 Task: Forward email with the signature Heather Cooper with the subject Confirmation of a reservation from softage.8@softage.net to softage.6@softage.net and softage.7@softage.net with BCC to softage.9@softage.net with the message Could you please provide a list of the project risks and mitigation strategies?
Action: Mouse moved to (1085, 179)
Screenshot: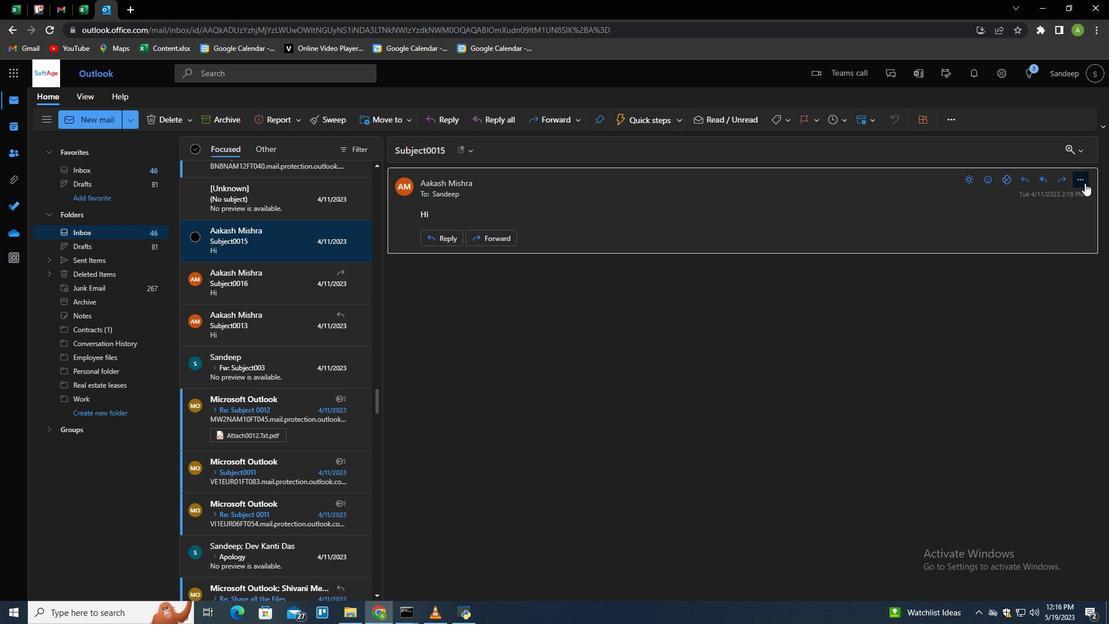
Action: Mouse pressed left at (1085, 179)
Screenshot: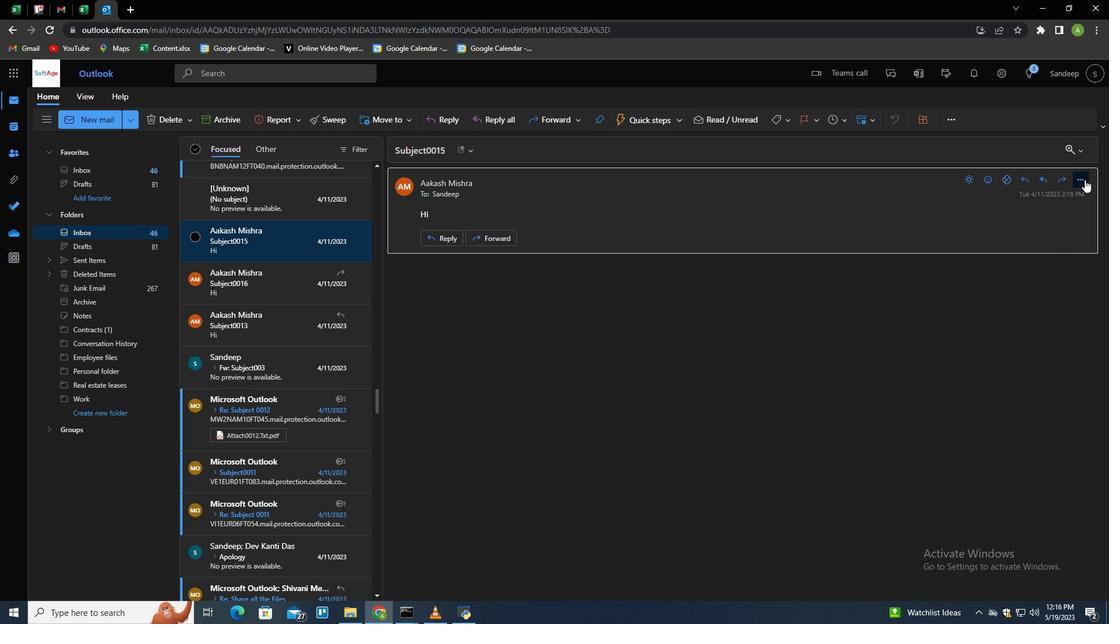 
Action: Mouse moved to (1020, 241)
Screenshot: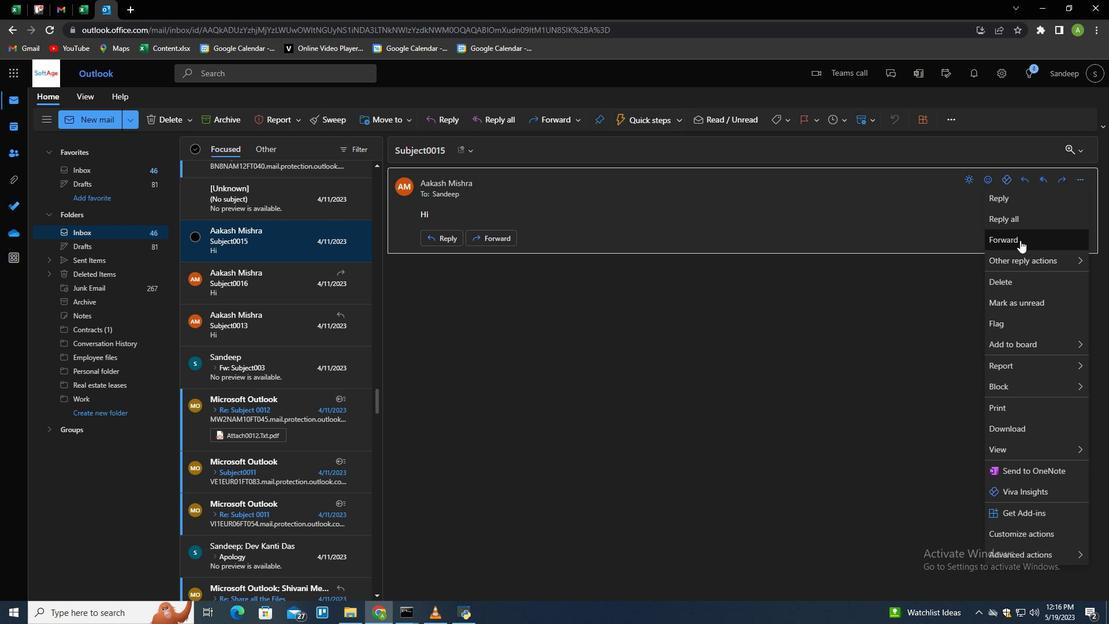 
Action: Mouse pressed left at (1020, 241)
Screenshot: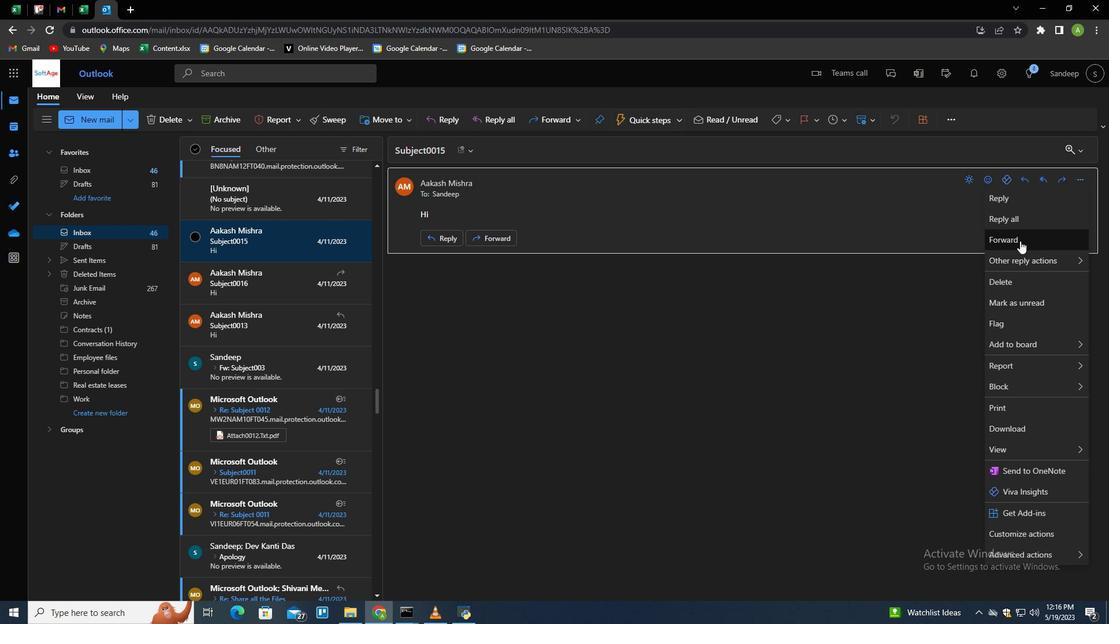 
Action: Mouse moved to (779, 119)
Screenshot: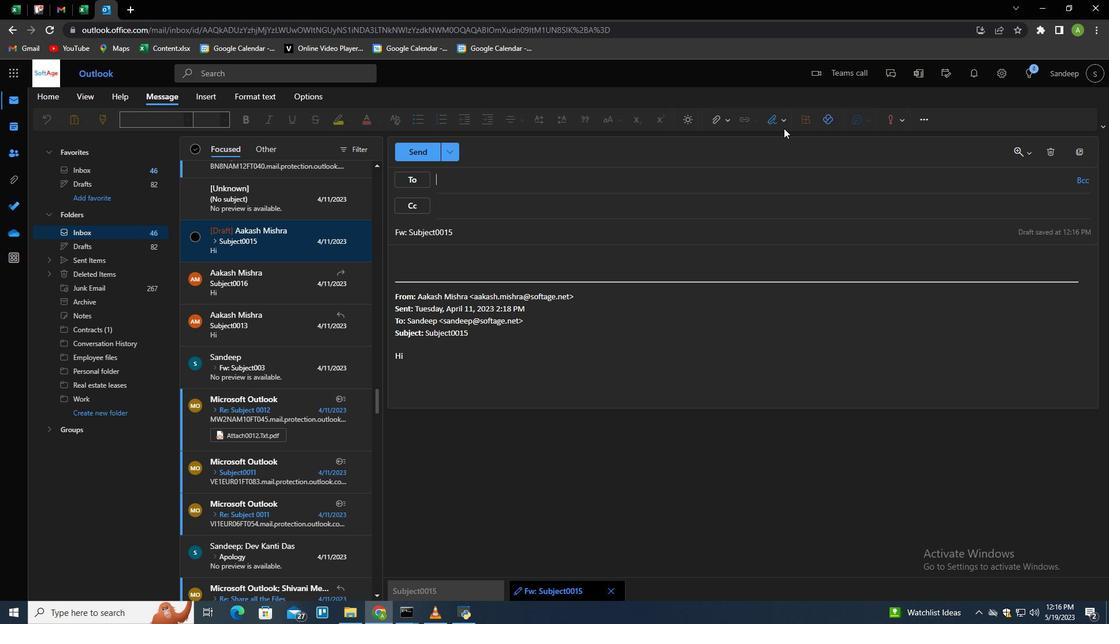 
Action: Mouse pressed left at (779, 119)
Screenshot: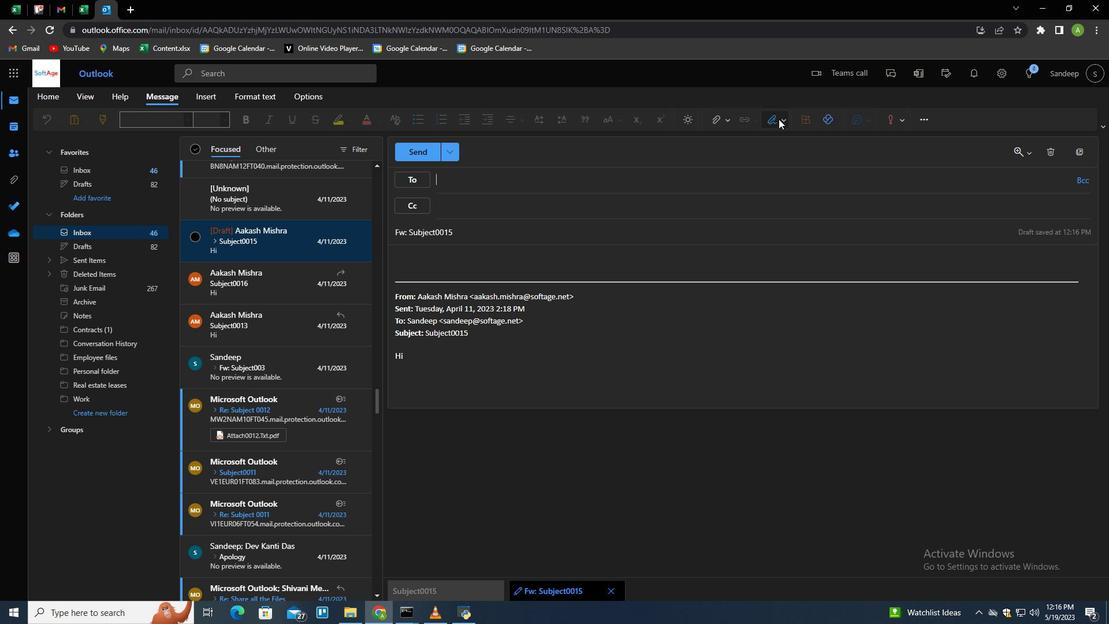 
Action: Mouse moved to (756, 168)
Screenshot: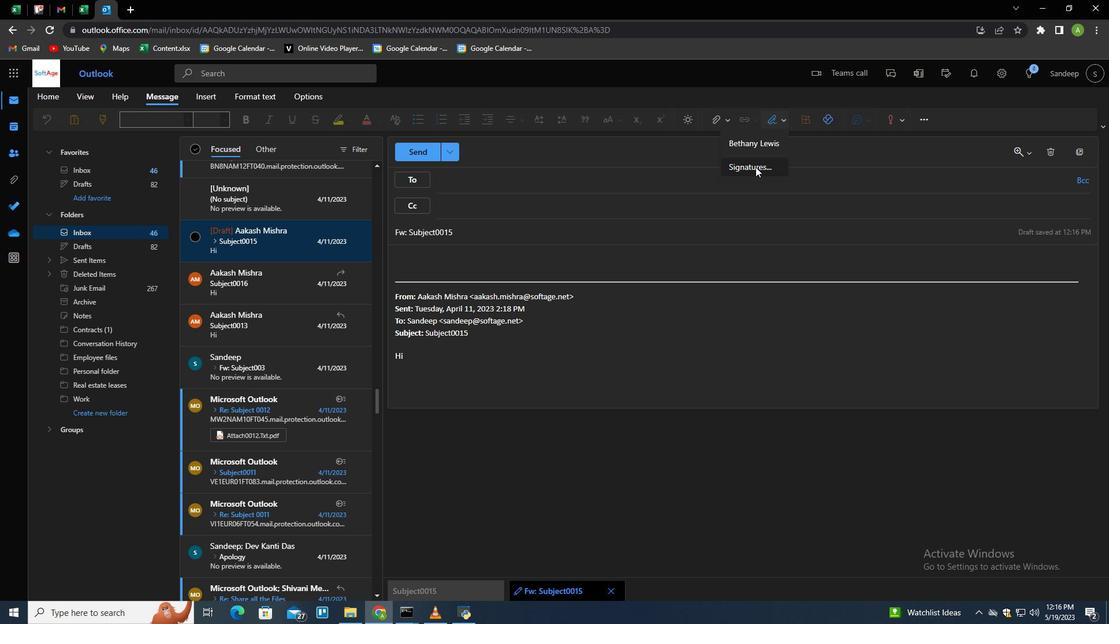 
Action: Mouse pressed left at (756, 168)
Screenshot: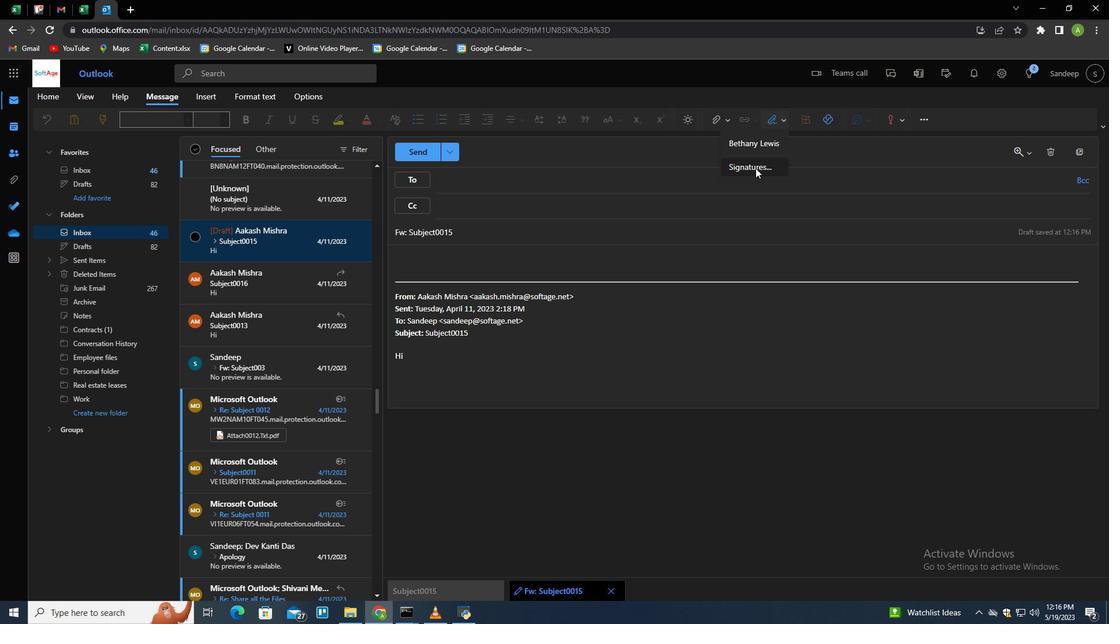 
Action: Mouse moved to (783, 210)
Screenshot: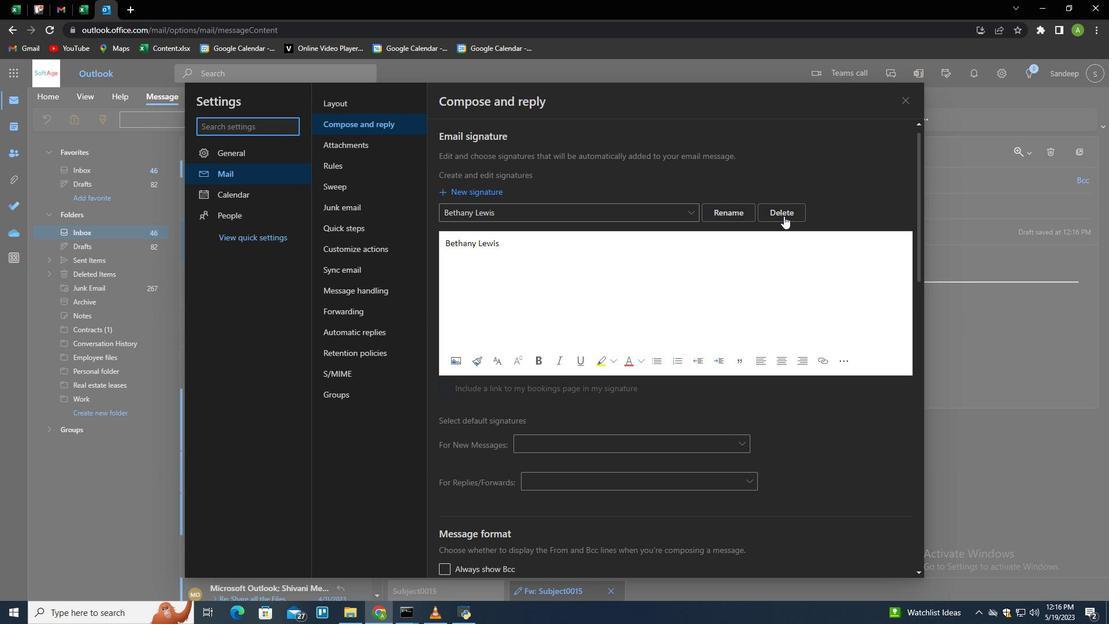 
Action: Mouse pressed left at (783, 210)
Screenshot: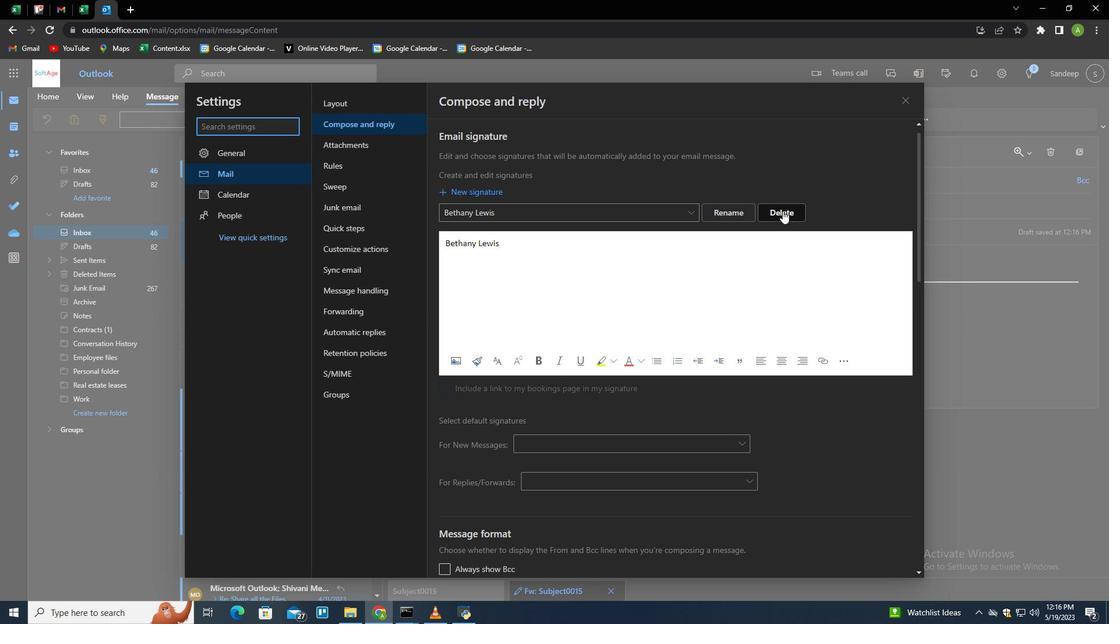 
Action: Mouse moved to (771, 213)
Screenshot: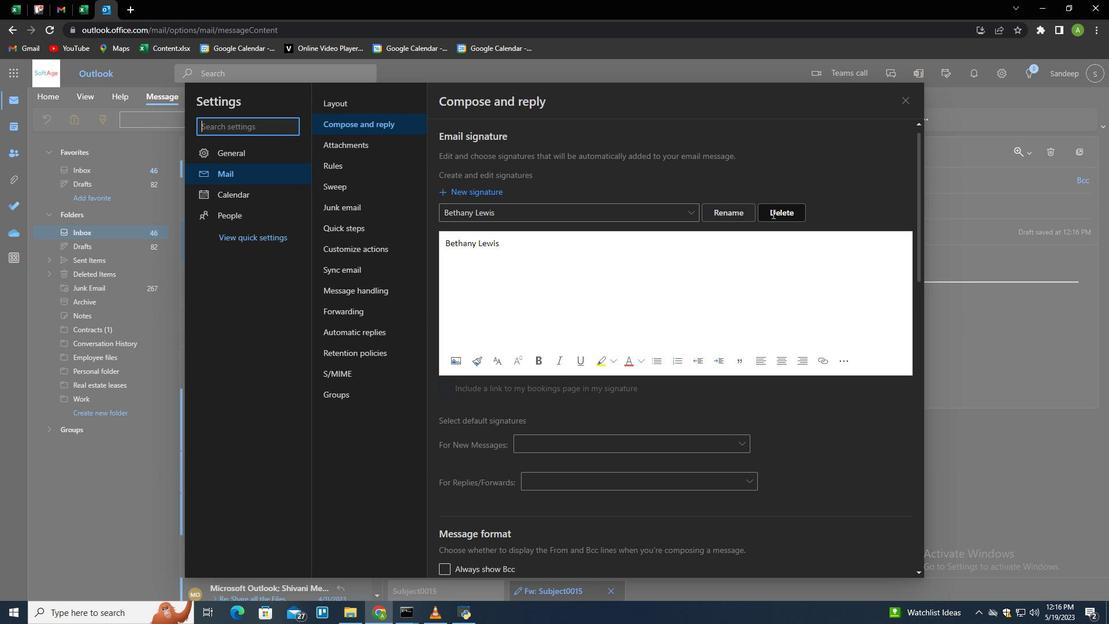 
Action: Mouse pressed left at (771, 213)
Screenshot: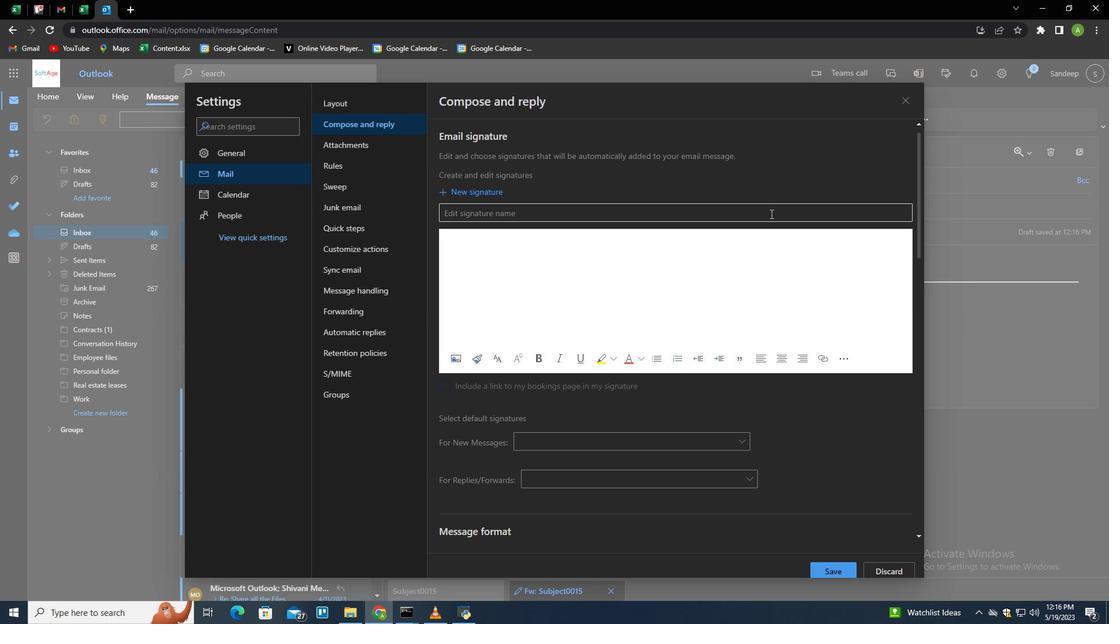 
Action: Mouse moved to (774, 211)
Screenshot: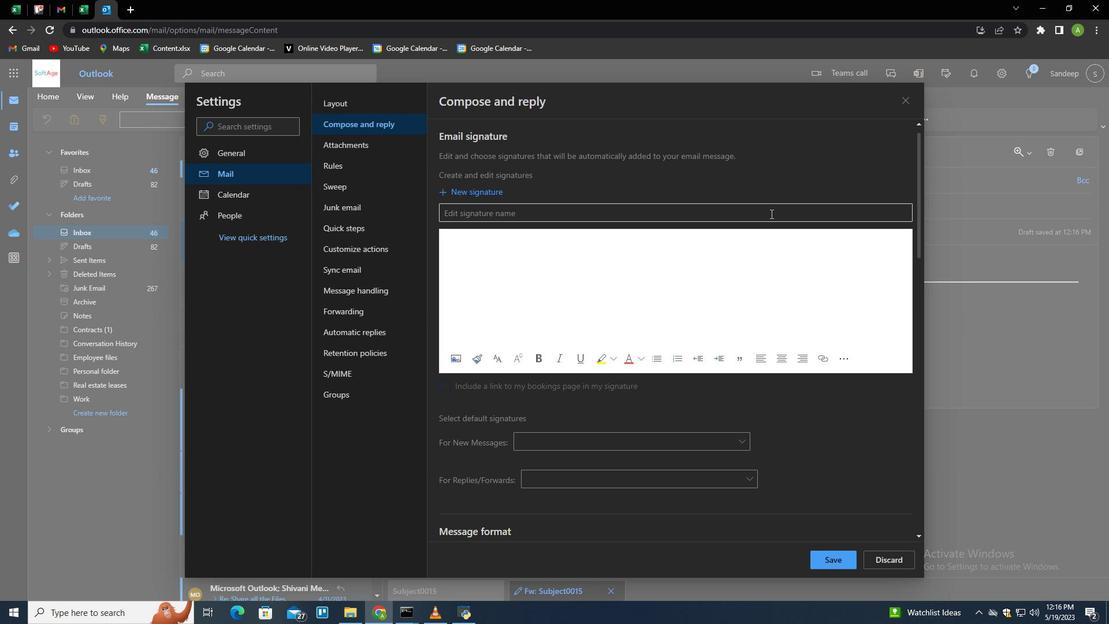
Action: Key pressed <Key.shift>Heather<Key.space><Key.shift>Cooper<Key.tab><Key.shift>Heather<Key.space><Key.shift>Cooper
Screenshot: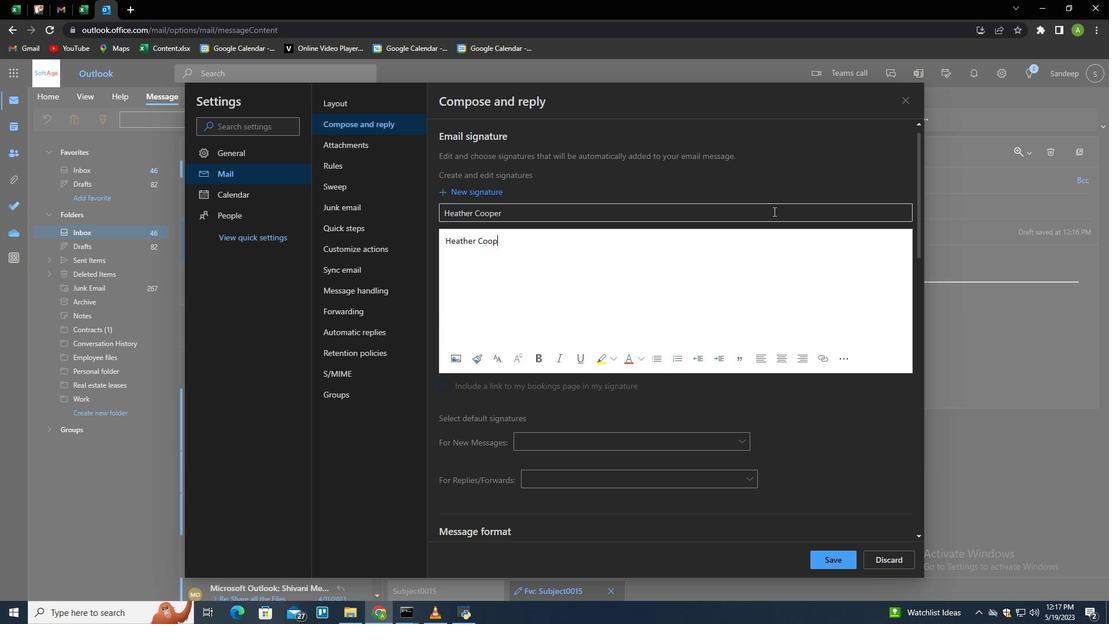 
Action: Mouse moved to (801, 260)
Screenshot: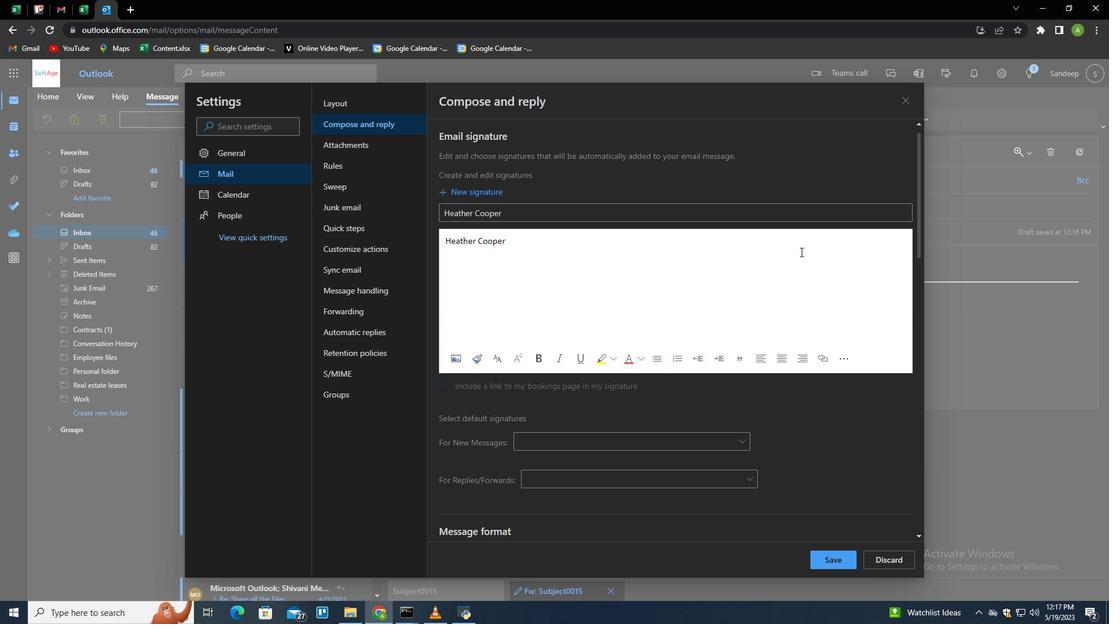 
Action: Mouse pressed left at (801, 260)
Screenshot: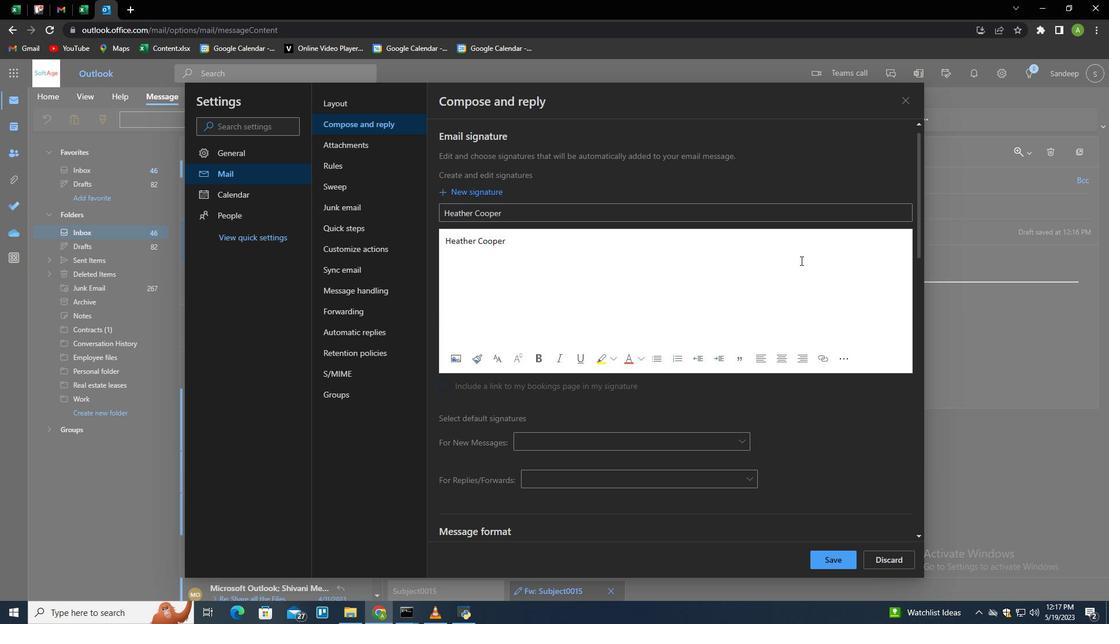 
Action: Mouse moved to (839, 558)
Screenshot: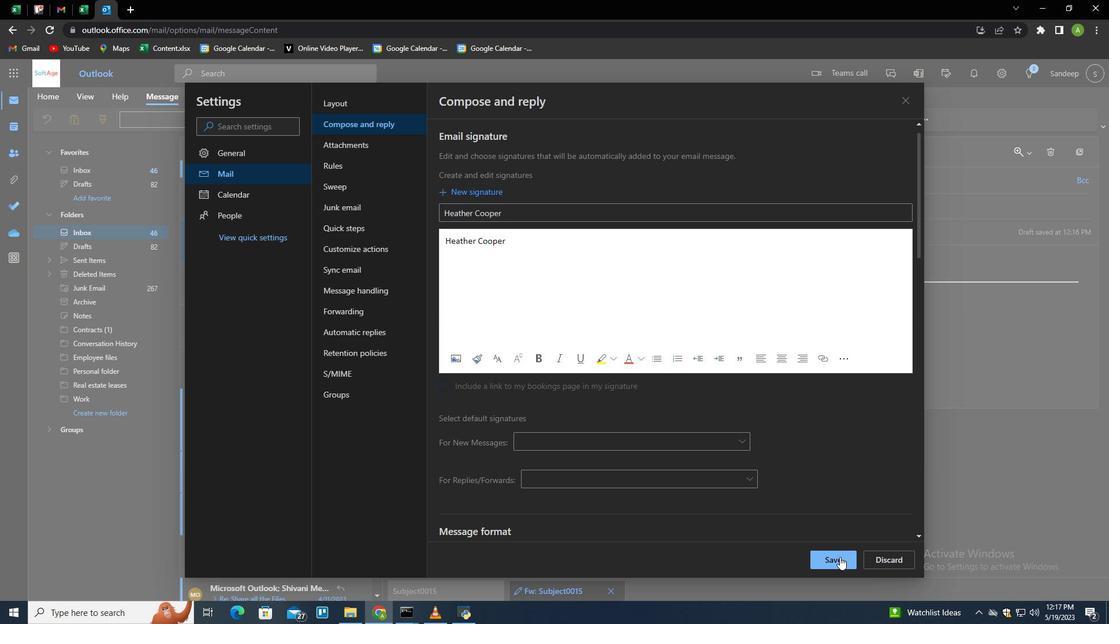 
Action: Mouse pressed left at (839, 558)
Screenshot: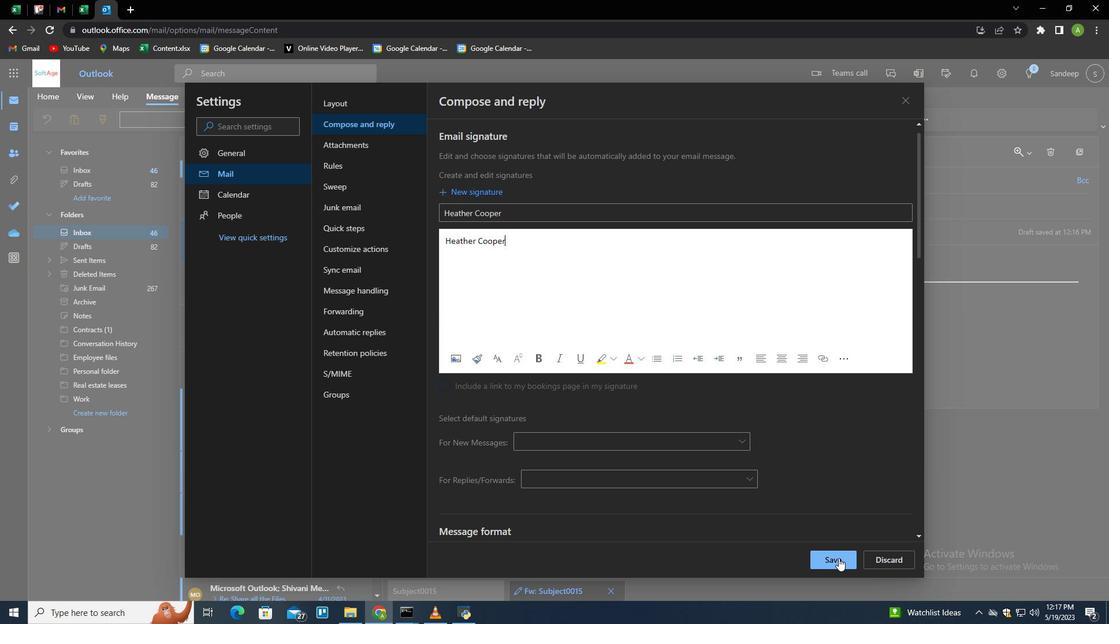 
Action: Mouse moved to (993, 317)
Screenshot: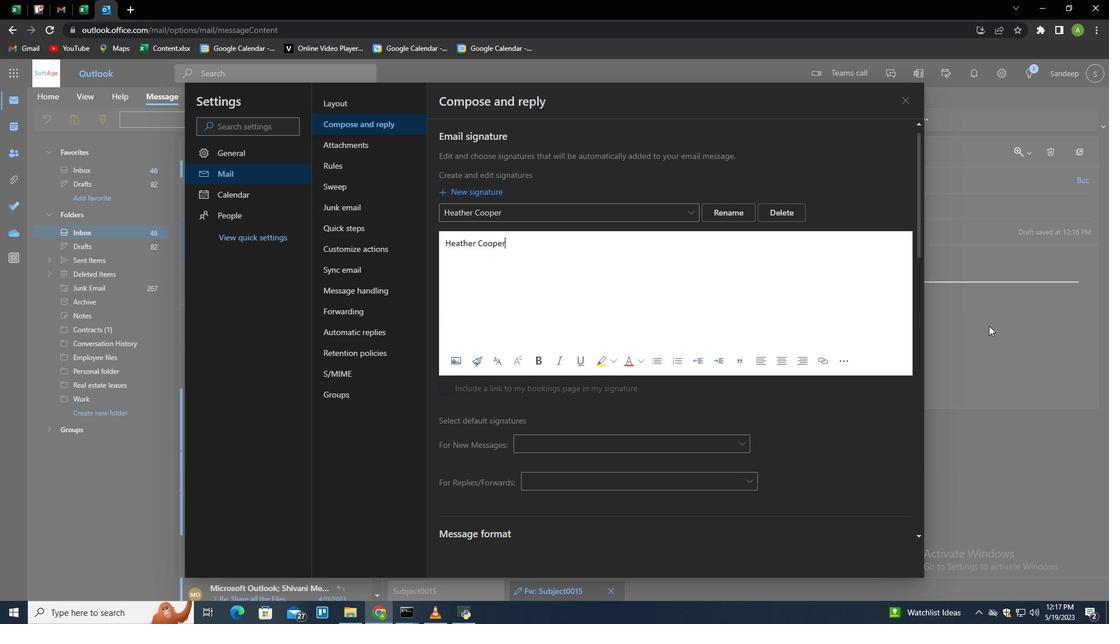 
Action: Mouse pressed left at (993, 317)
Screenshot: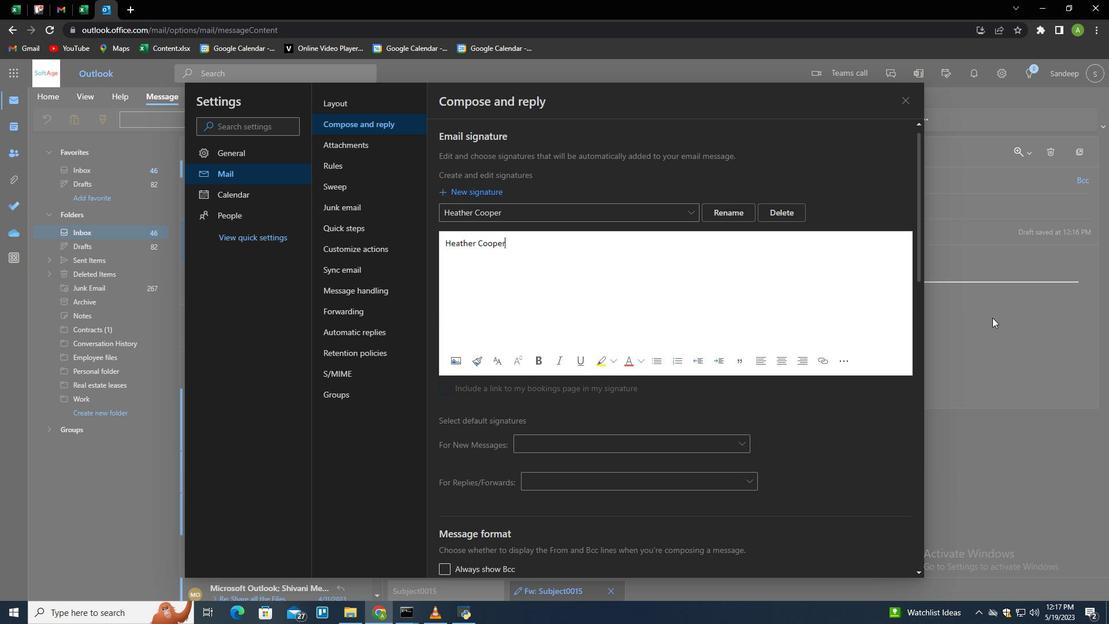 
Action: Mouse moved to (729, 121)
Screenshot: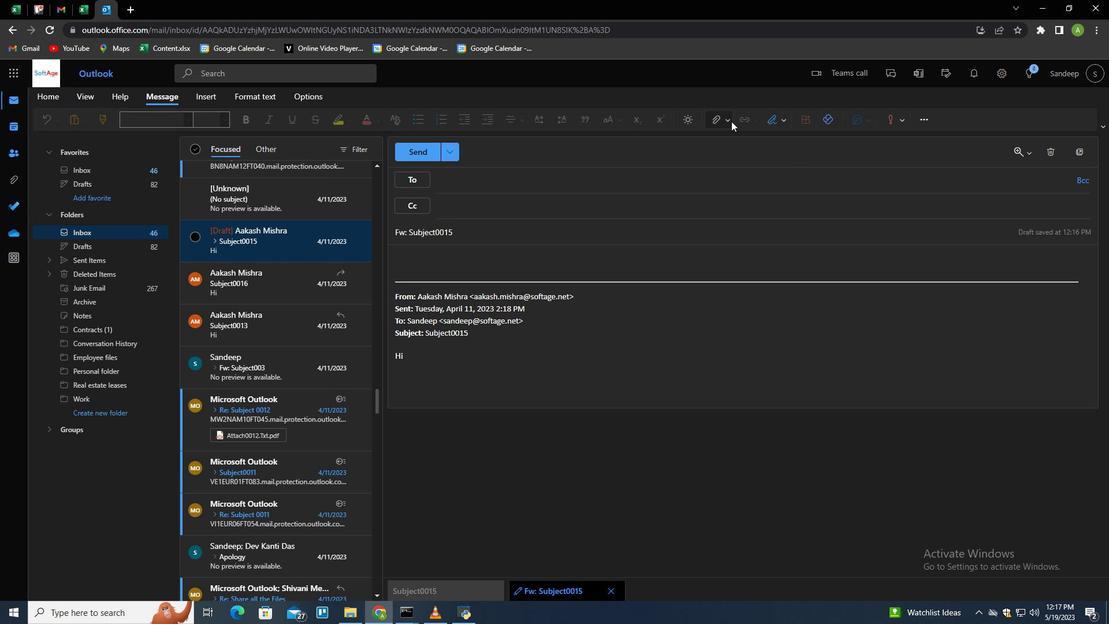 
Action: Mouse pressed left at (729, 121)
Screenshot: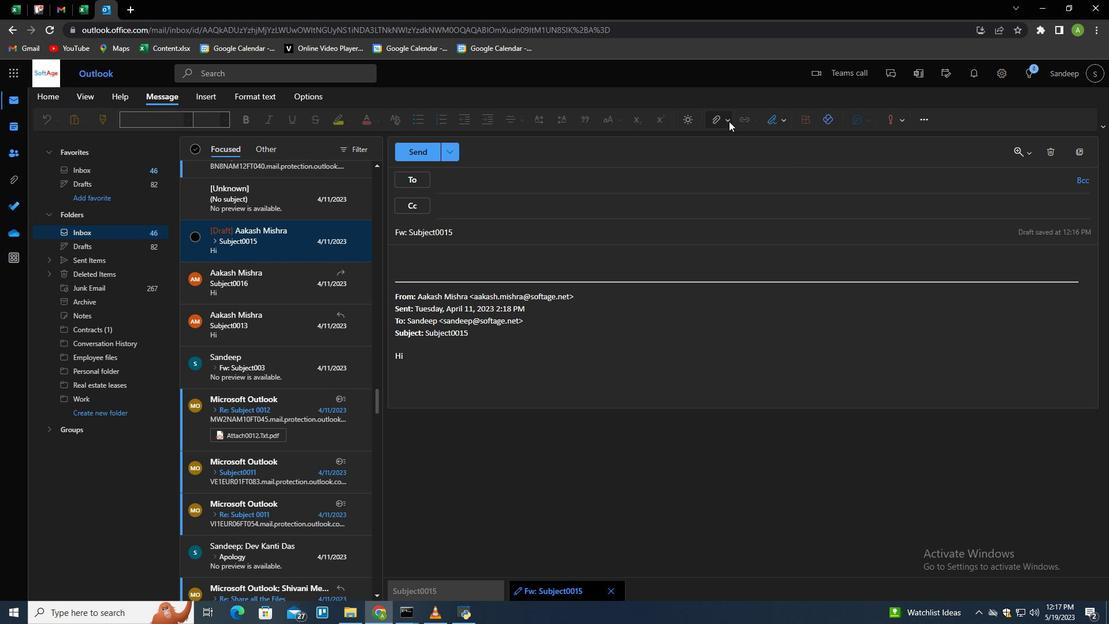 
Action: Mouse moved to (784, 126)
Screenshot: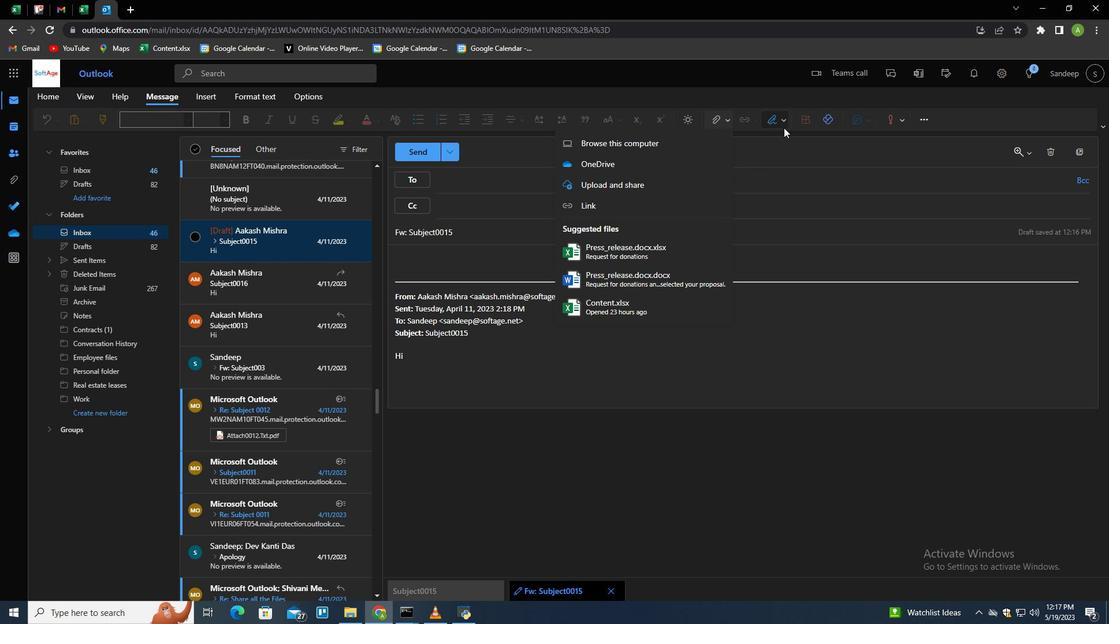 
Action: Mouse pressed left at (784, 126)
Screenshot: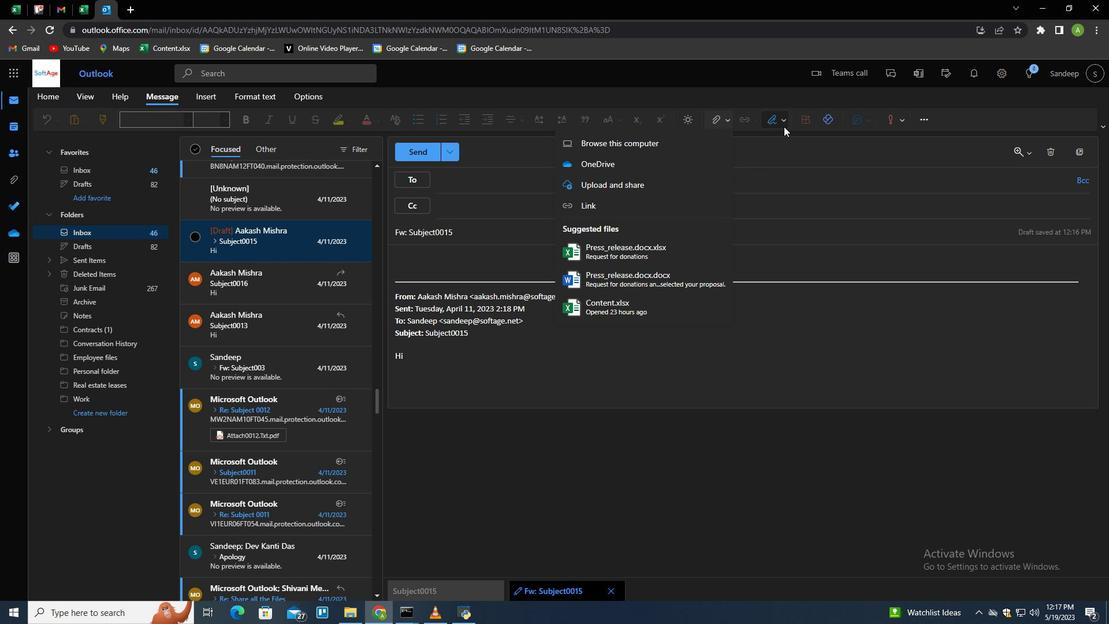 
Action: Mouse moved to (758, 144)
Screenshot: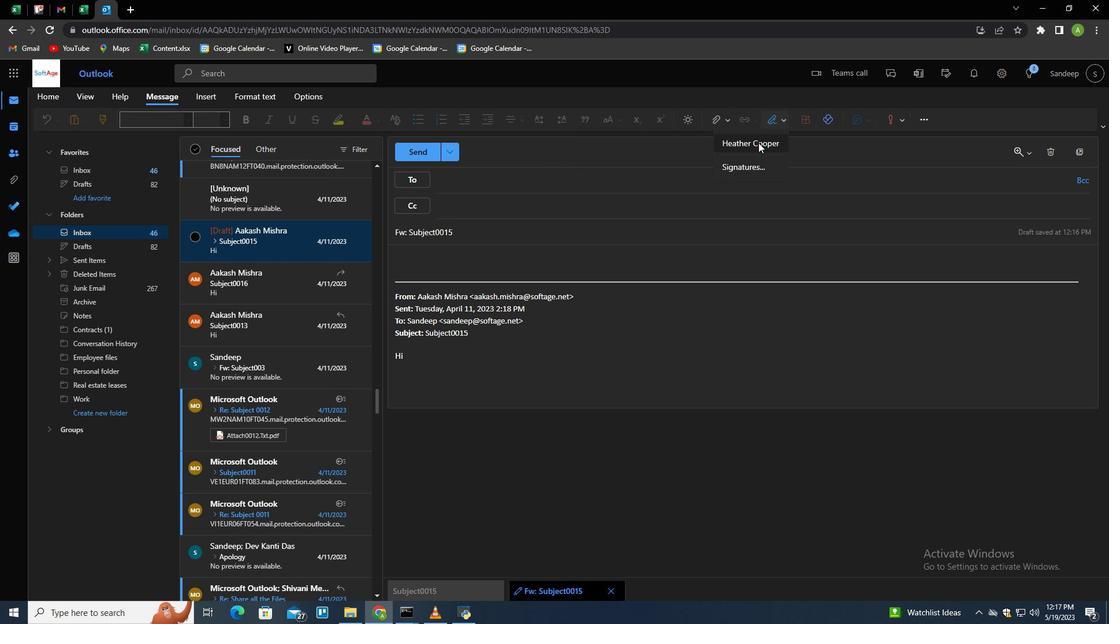 
Action: Mouse pressed left at (758, 144)
Screenshot: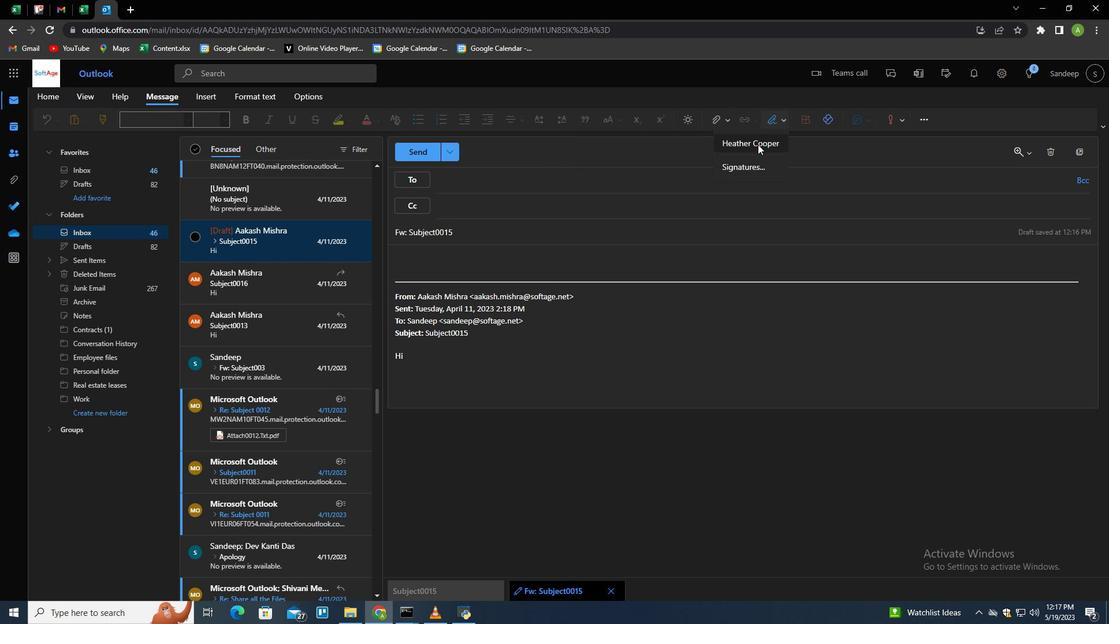 
Action: Mouse moved to (528, 232)
Screenshot: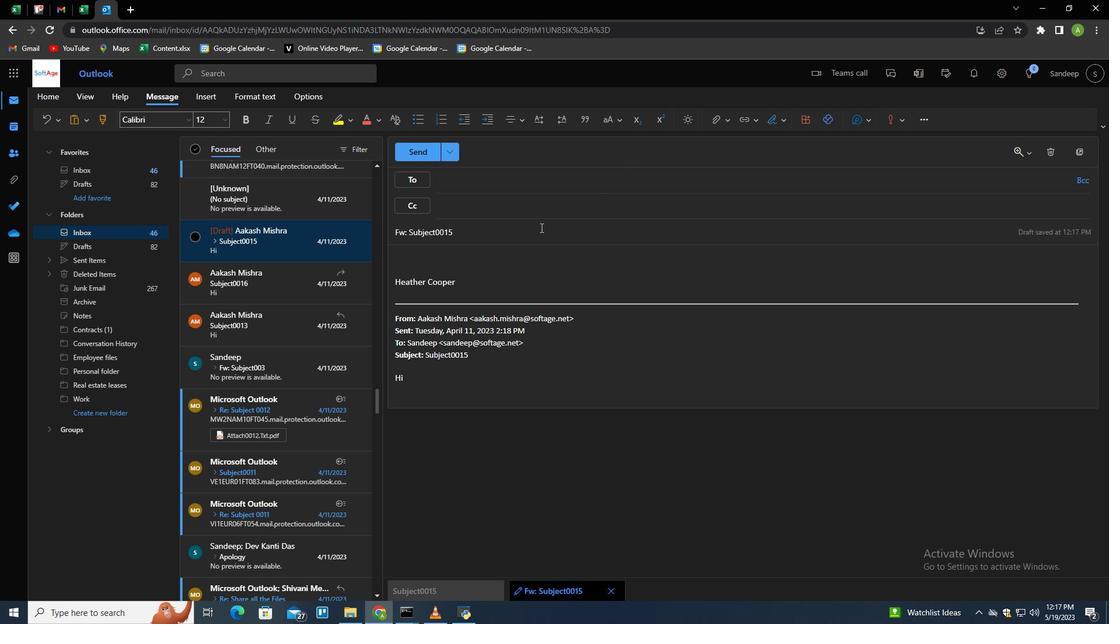 
Action: Mouse pressed left at (528, 232)
Screenshot: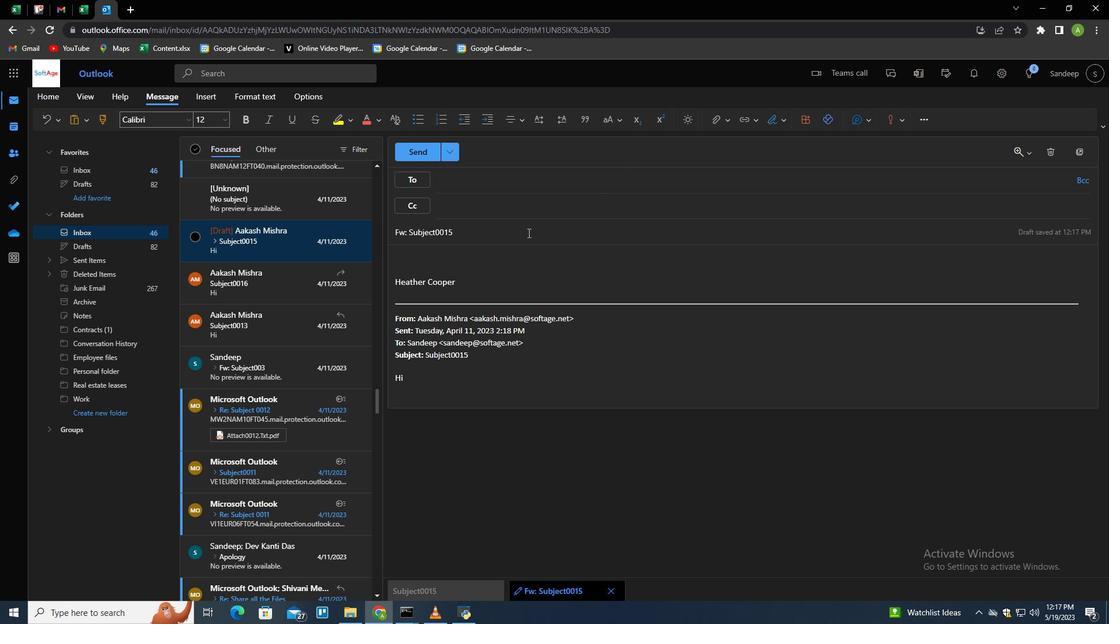 
Action: Key pressed <Key.shift_r><Key.shift_r><Key.shift_r><Key.shift_r><Key.left><Key.left><Key.left><Key.left><Key.left><Key.left><Key.left><Key.left><Key.left><Key.left><Key.left><Key.shift>Confie<Key.backspace>rmation<Key.space>of<Key.space>a<Key.space>reservation<Key.space>
Screenshot: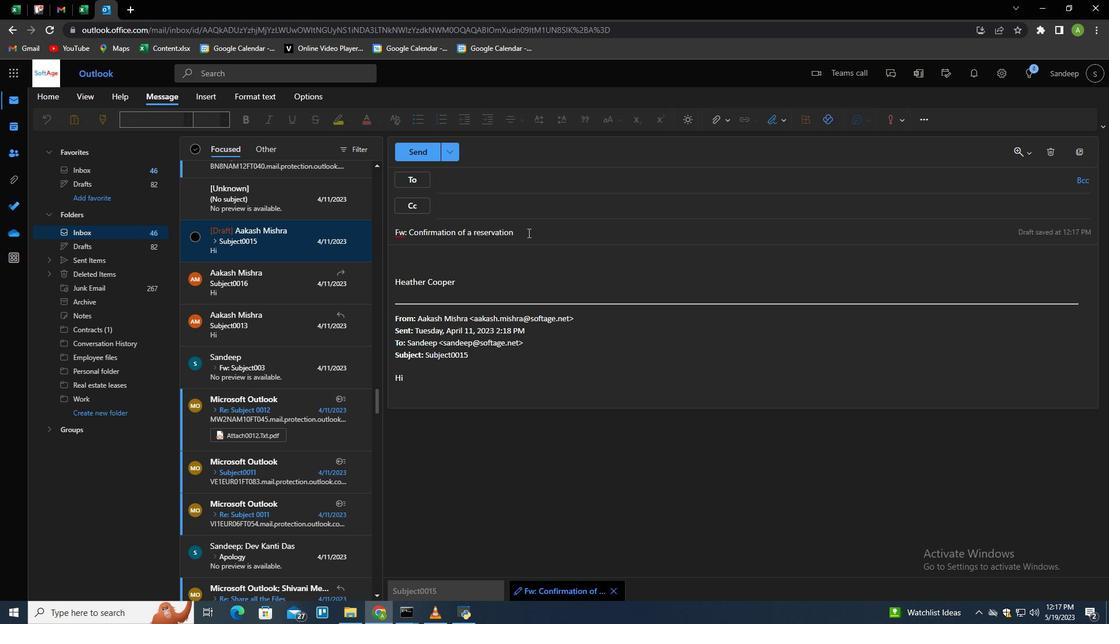 
Action: Mouse moved to (530, 245)
Screenshot: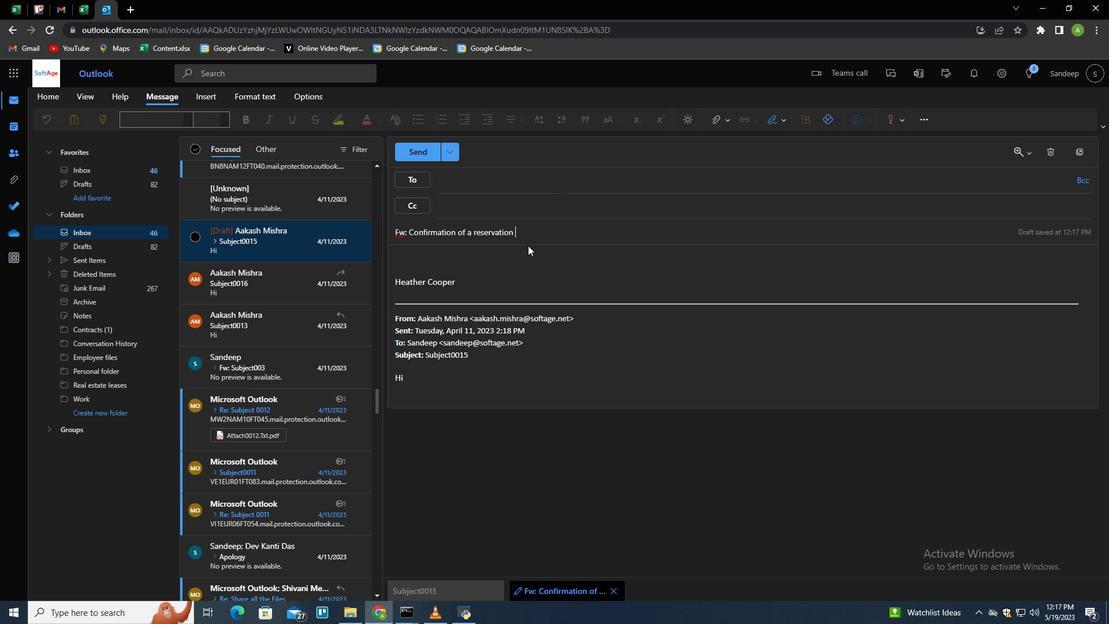 
Action: Key pressed <Key.tab><Key.shift>Could<Key.space>u<Key.backspace>you<Key.space>please<Key.space>f<Key.backspace>provide<Key.space>a<Key.space>list<Key.space>of<Key.space>the<Key.space>project<Key.space>rist<Key.backspace>ks<Key.space>and<Key.space>mitigation<Key.space>strategies<Key.space><Key.backspace><Key.shift><Key.shift><Key.shift><Key.shift><Key.shift><Key.shift><Key.shift><Key.shift><Key.shift><Key.shift><Key.shift><Key.shift><Key.shift><Key.shift><Key.shift><Key.shift><Key.shift>?
Screenshot: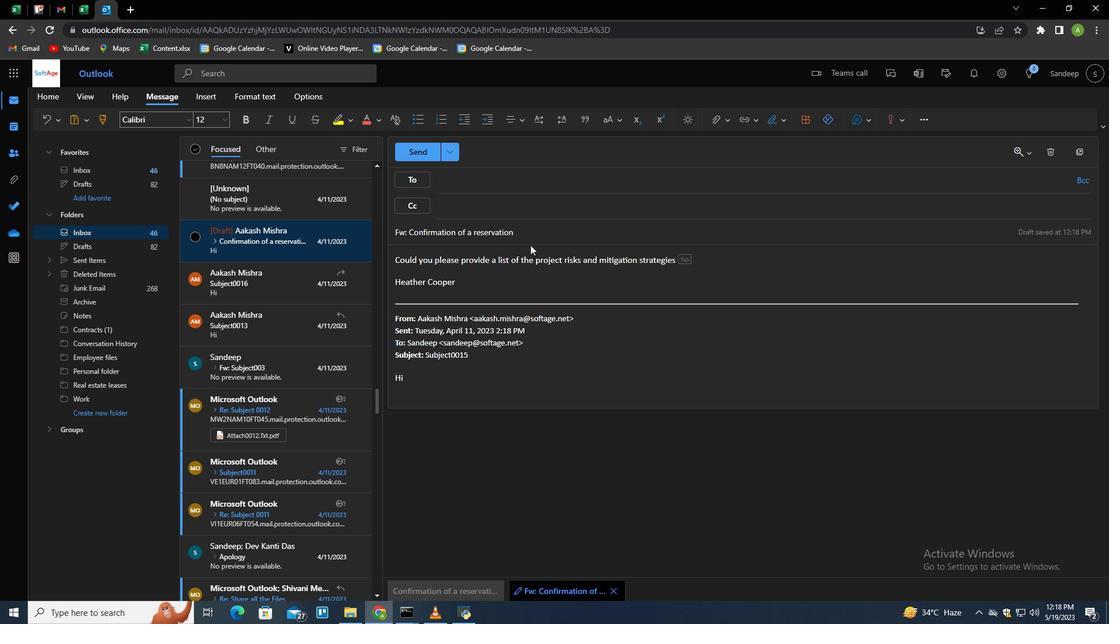 
Action: Mouse moved to (508, 182)
Screenshot: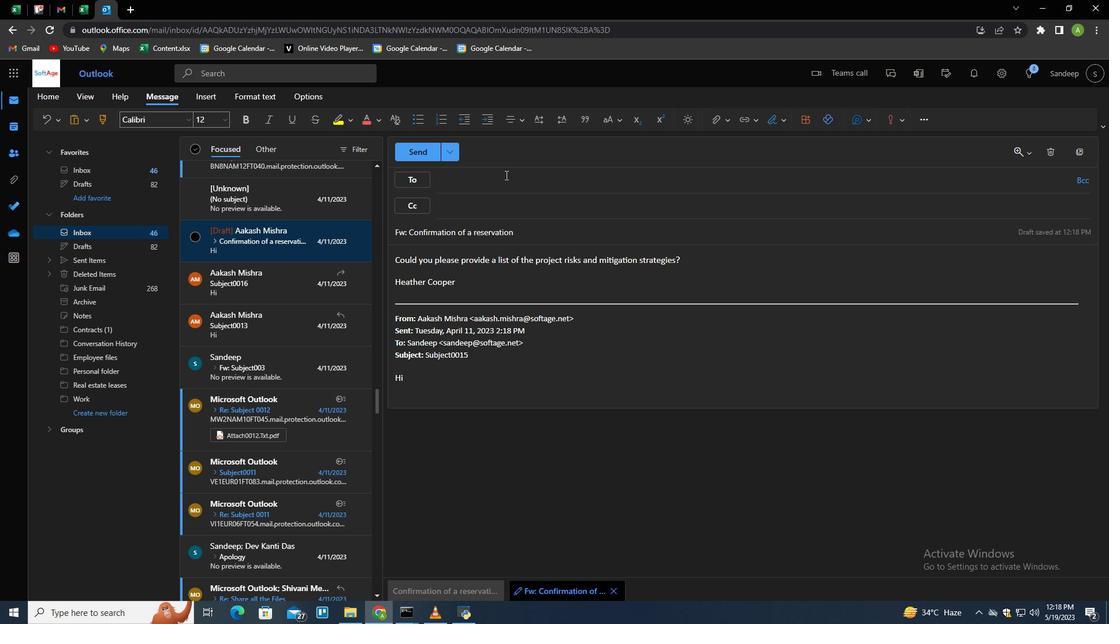 
Action: Mouse pressed left at (508, 182)
Screenshot: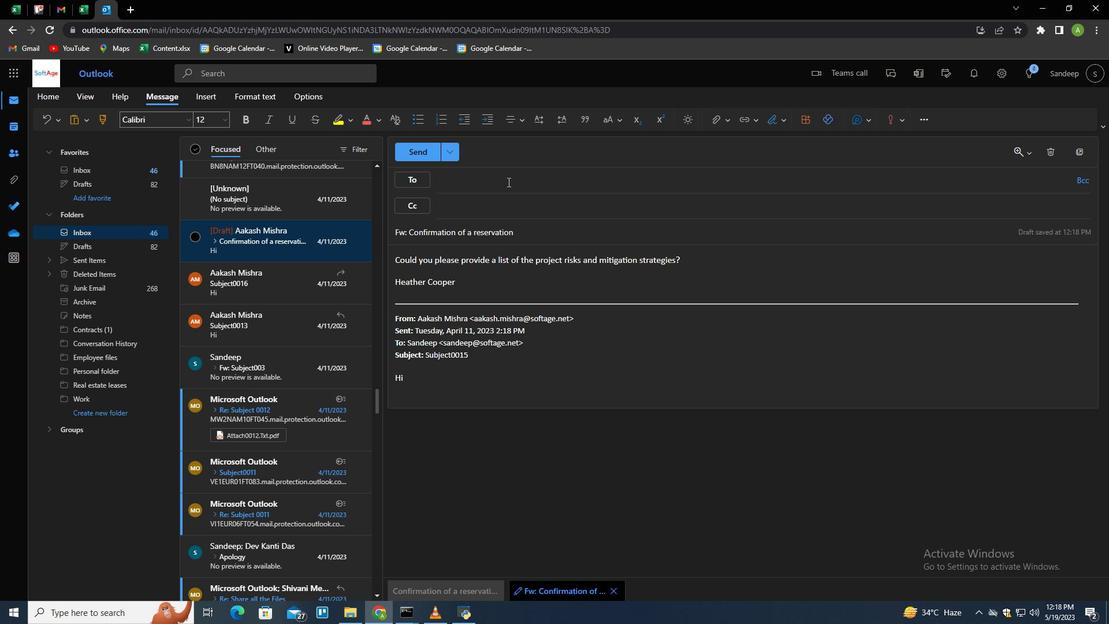 
Action: Key pressed softage.6<Key.shift>@softage.net<Key.enter>softage.7<Key.shift><Key.shift>@softage.net<Key.enter>
Screenshot: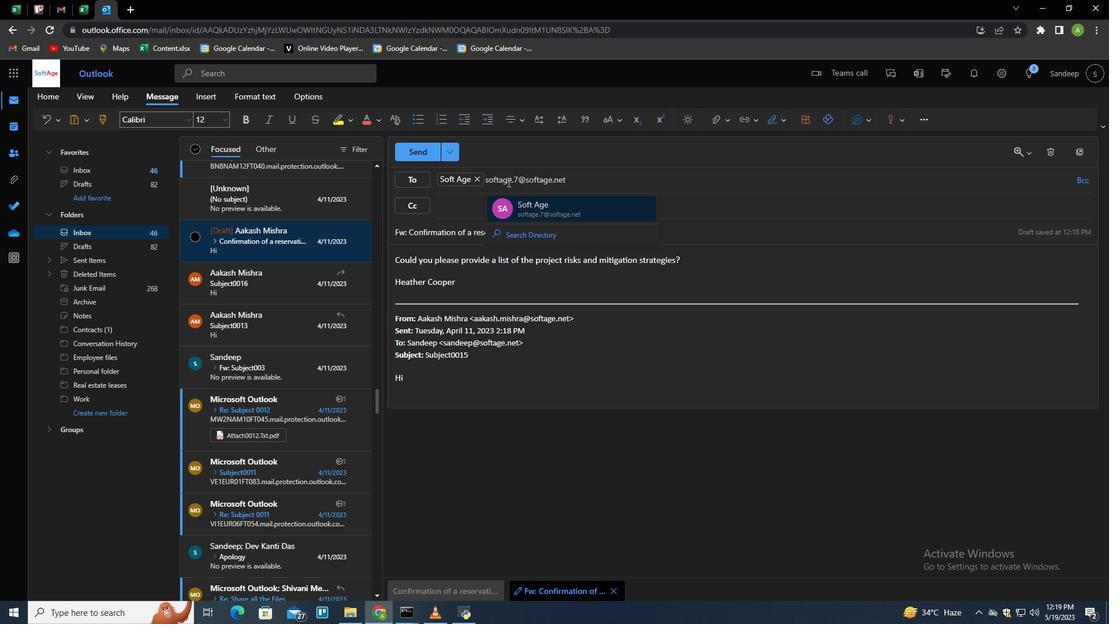 
Action: Mouse moved to (1082, 175)
Screenshot: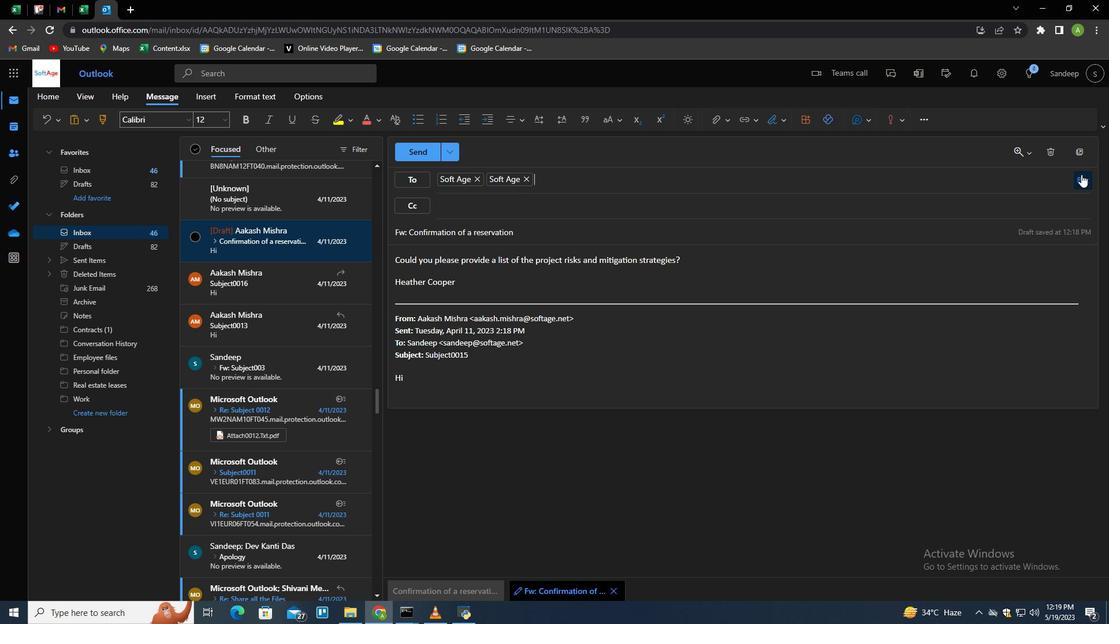 
Action: Mouse pressed left at (1082, 175)
Screenshot: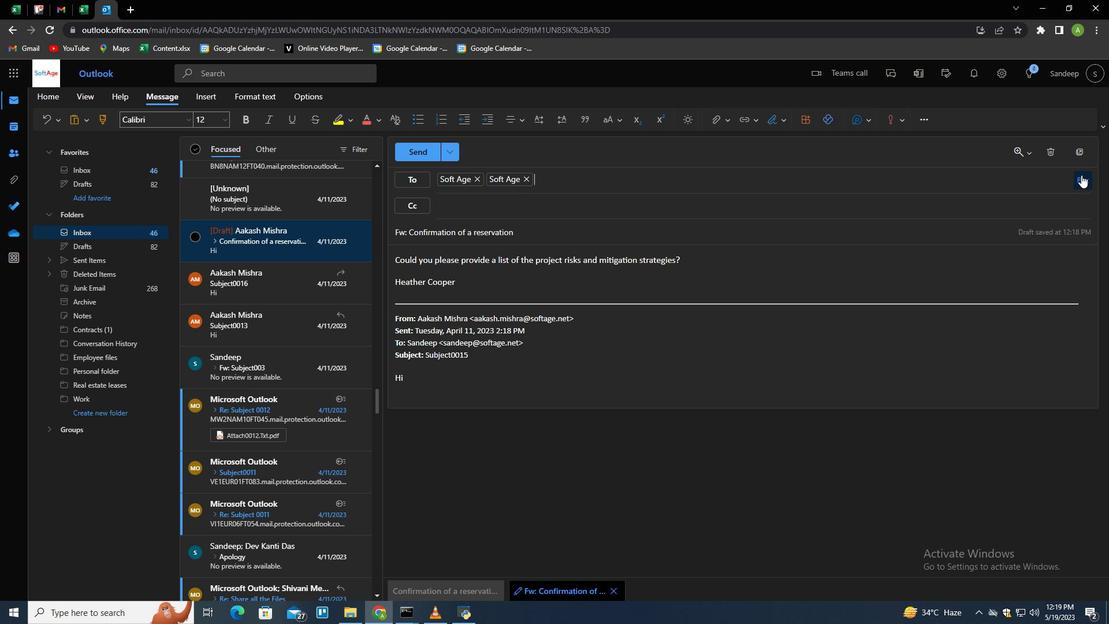 
Action: Mouse moved to (638, 231)
Screenshot: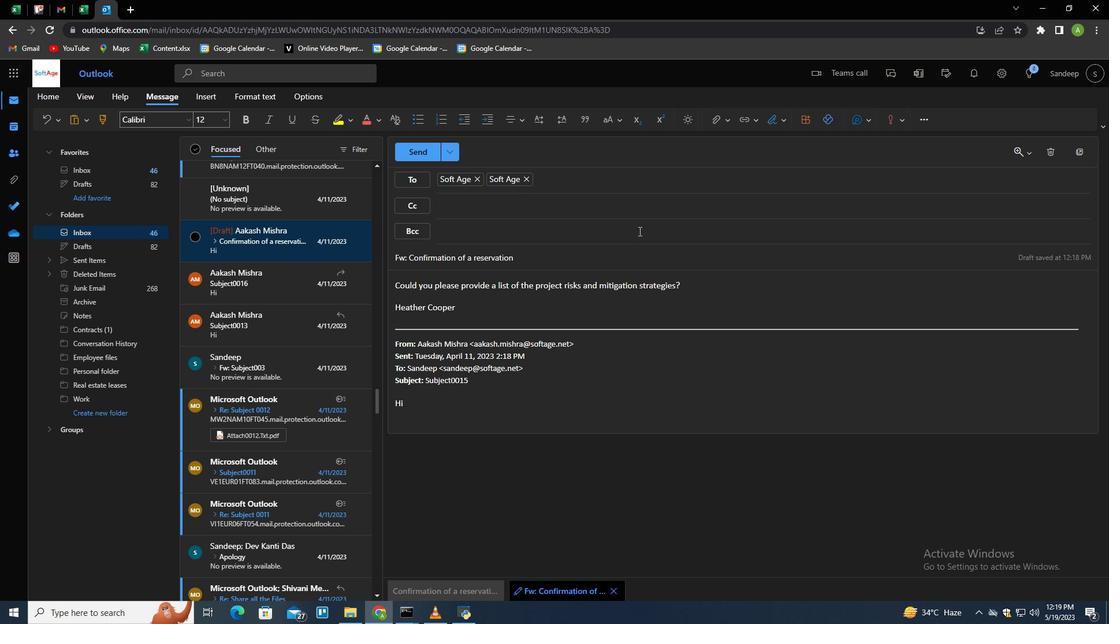 
Action: Key pressed softage.9<Key.shift>@sofate<Key.backspace><Key.backspace>ge.net<Key.backspace><Key.backspace><Key.backspace>net<Key.enter><Key.backspace>softage.9<Key.shift>@softage<Key.space><Key.backspace>.net<Key.enter>
Screenshot: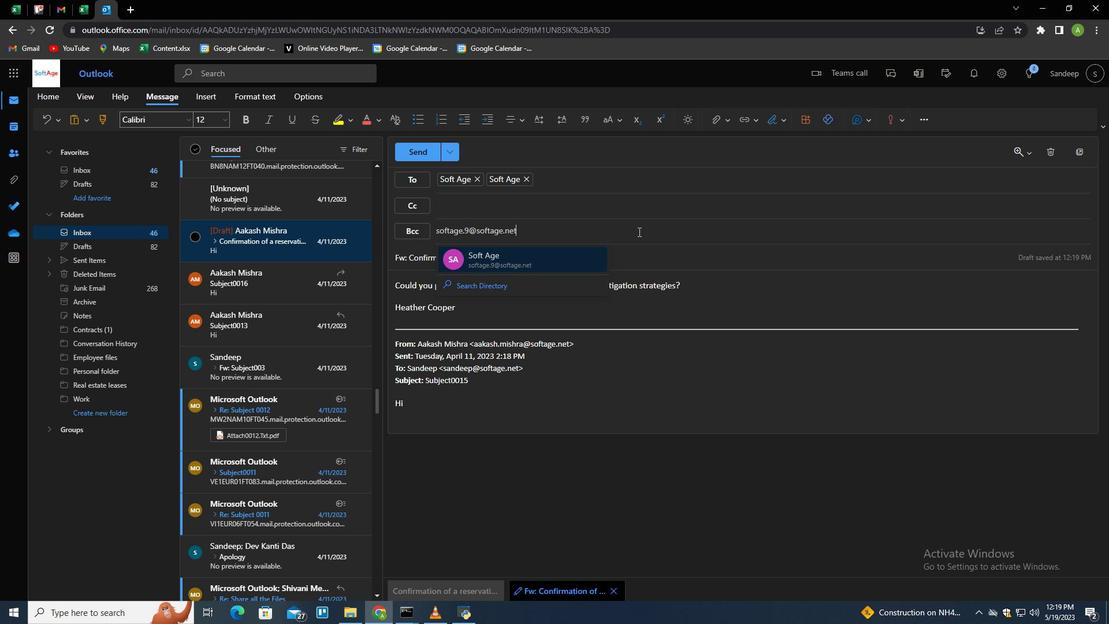 
Action: Mouse moved to (560, 295)
Screenshot: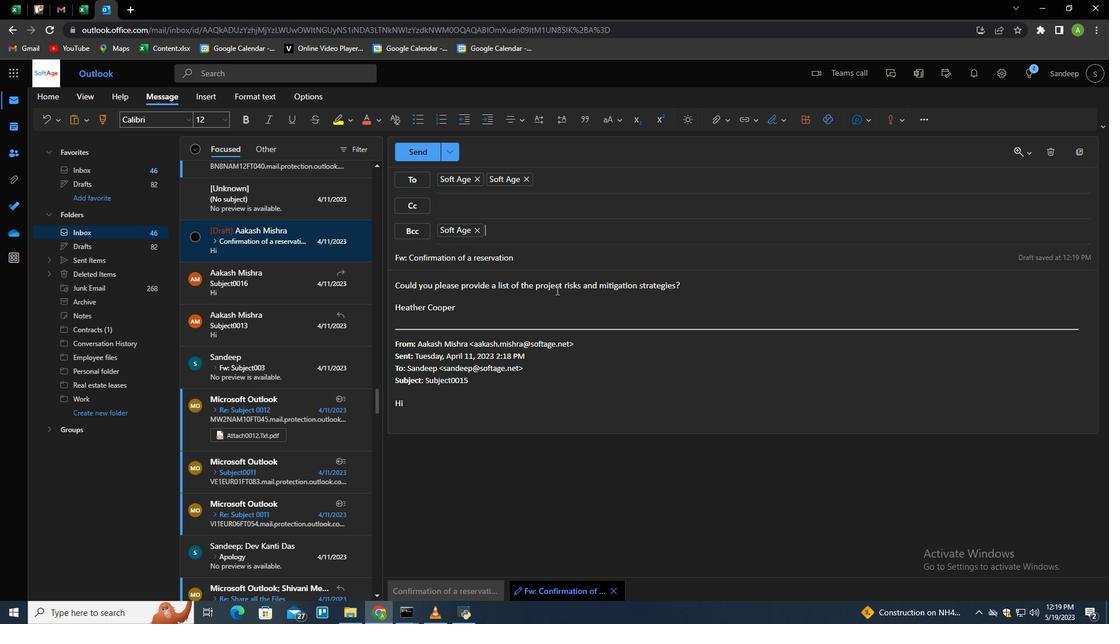 
Action: Mouse pressed left at (560, 295)
Screenshot: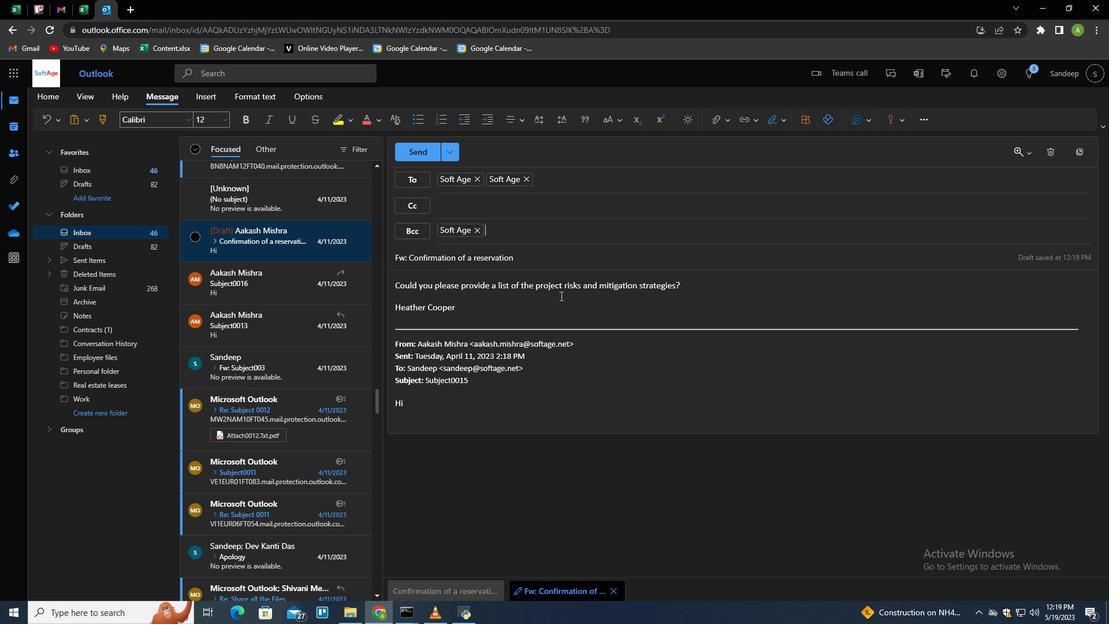 
Action: Mouse moved to (560, 298)
Screenshot: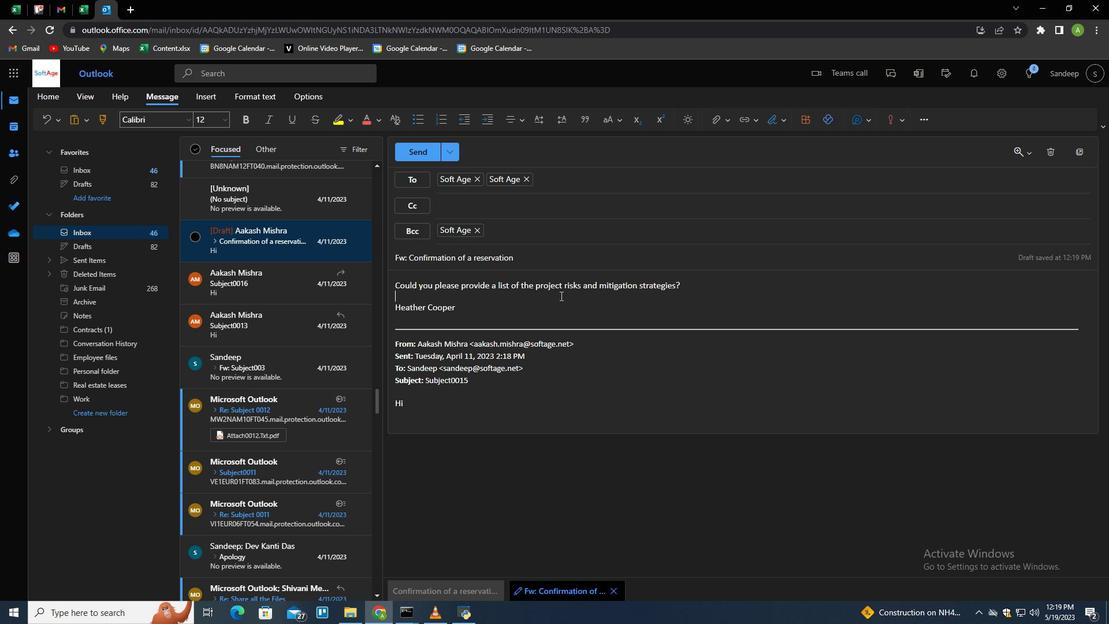 
Action: Key pressed <Key.enter>
Screenshot: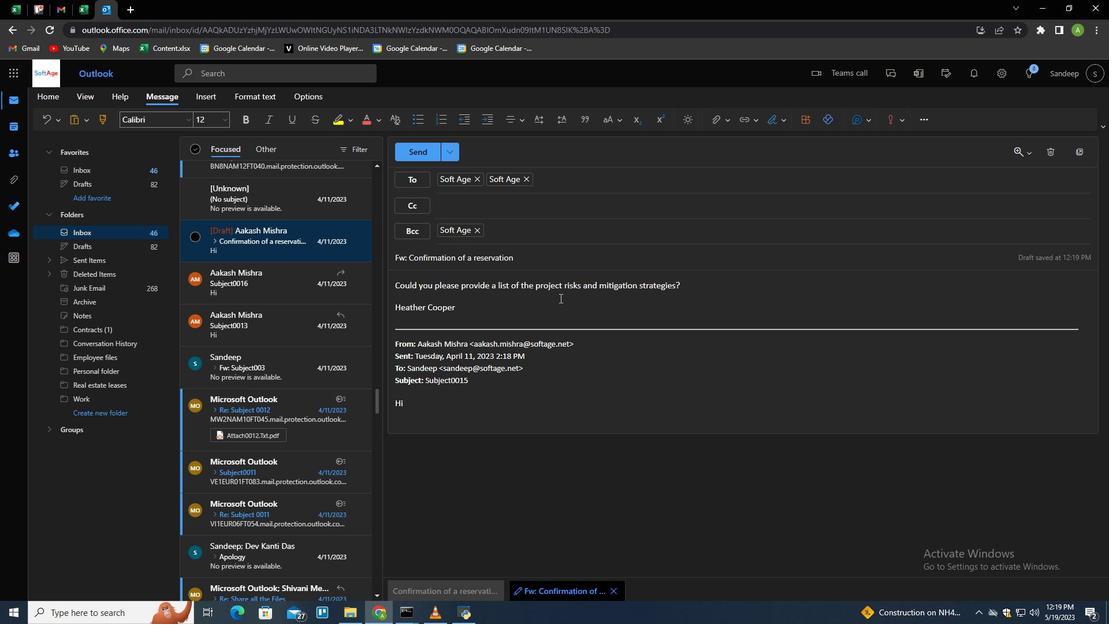 
